 Task: Add Boiron Cantharis 30C to the cart.
Action: Mouse pressed left at (256, 126)
Screenshot: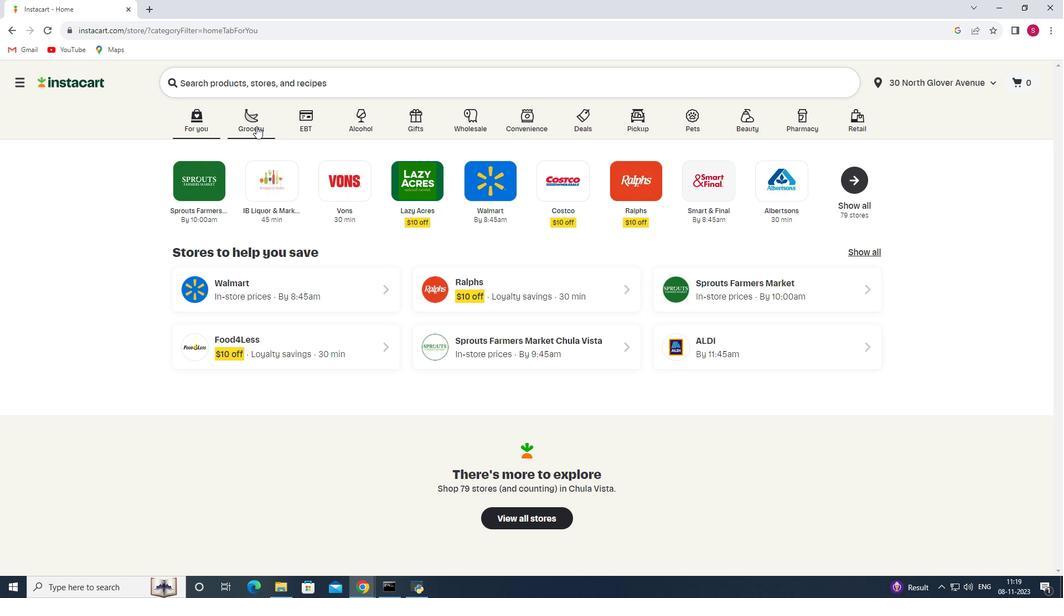 
Action: Mouse moved to (259, 337)
Screenshot: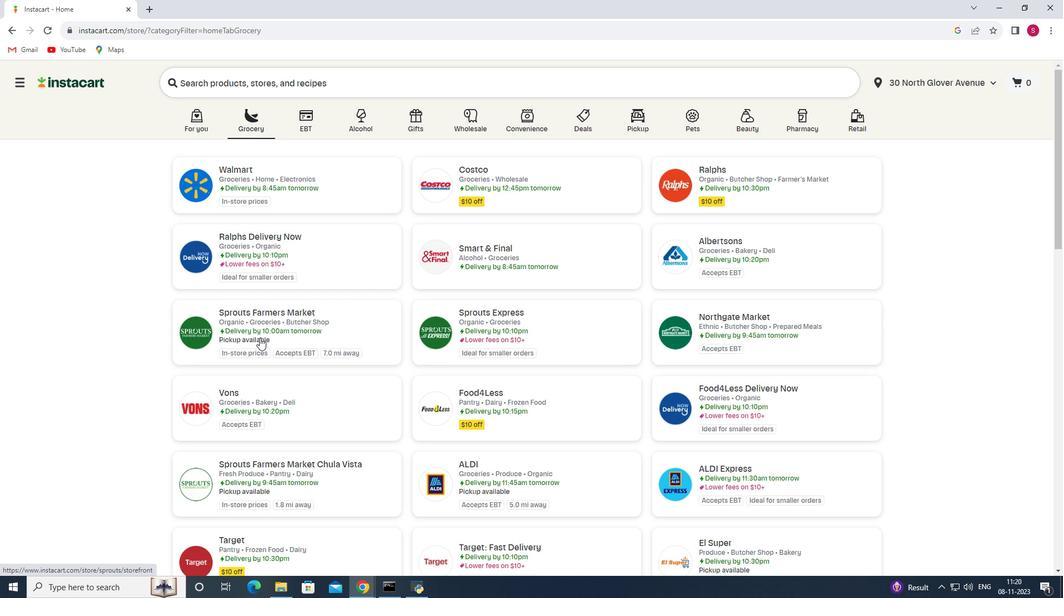 
Action: Mouse pressed left at (259, 337)
Screenshot: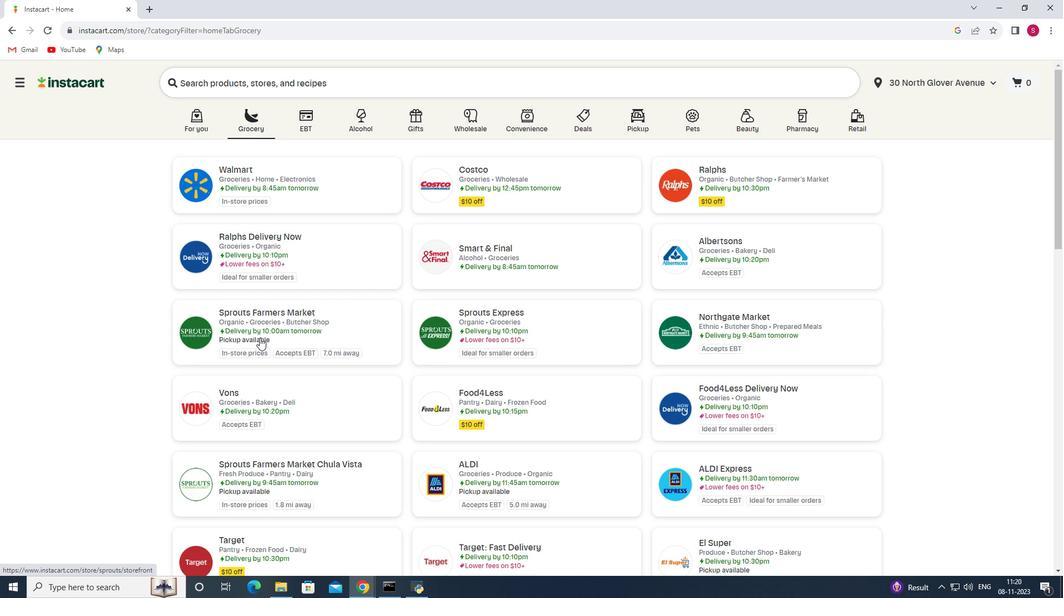 
Action: Mouse moved to (106, 373)
Screenshot: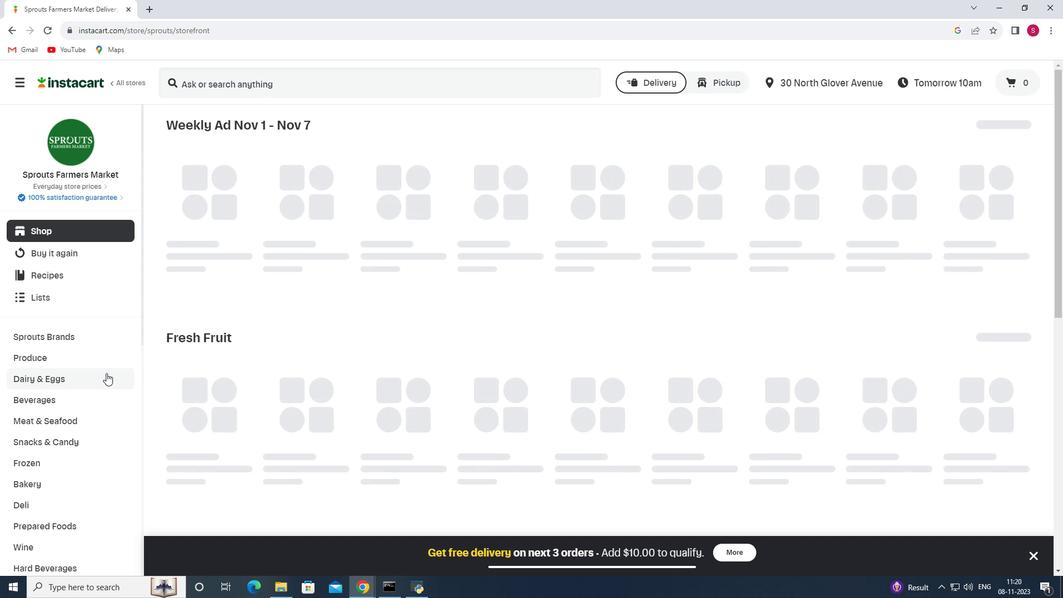 
Action: Mouse scrolled (106, 372) with delta (0, 0)
Screenshot: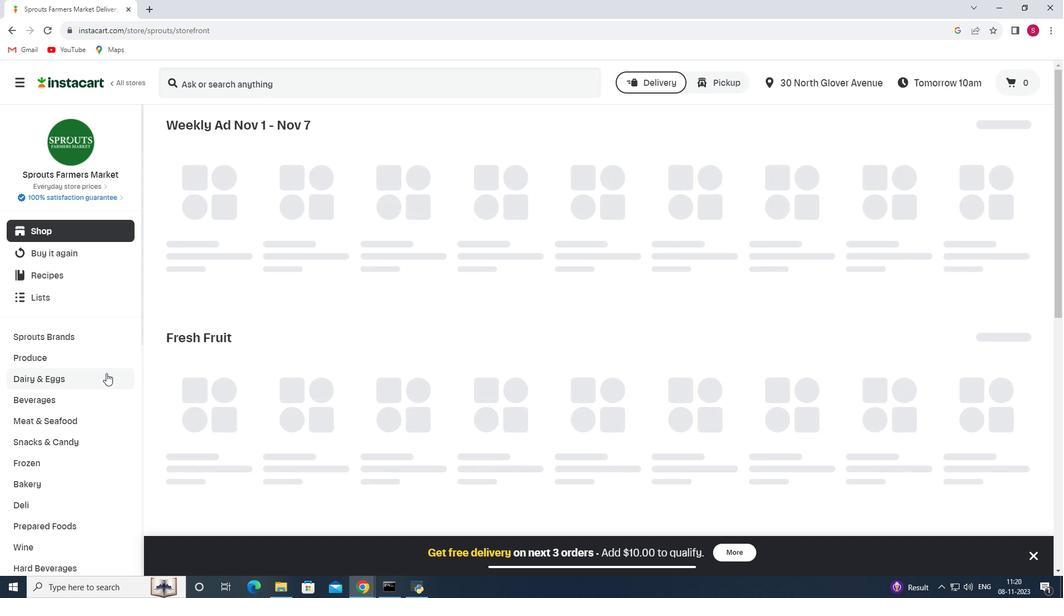 
Action: Mouse scrolled (106, 372) with delta (0, 0)
Screenshot: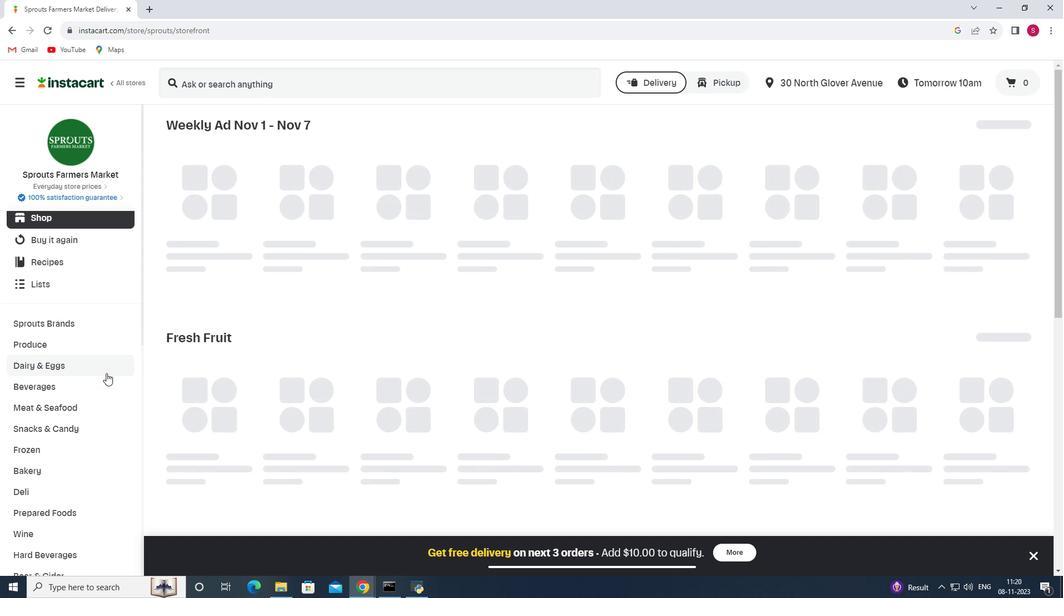 
Action: Mouse scrolled (106, 372) with delta (0, 0)
Screenshot: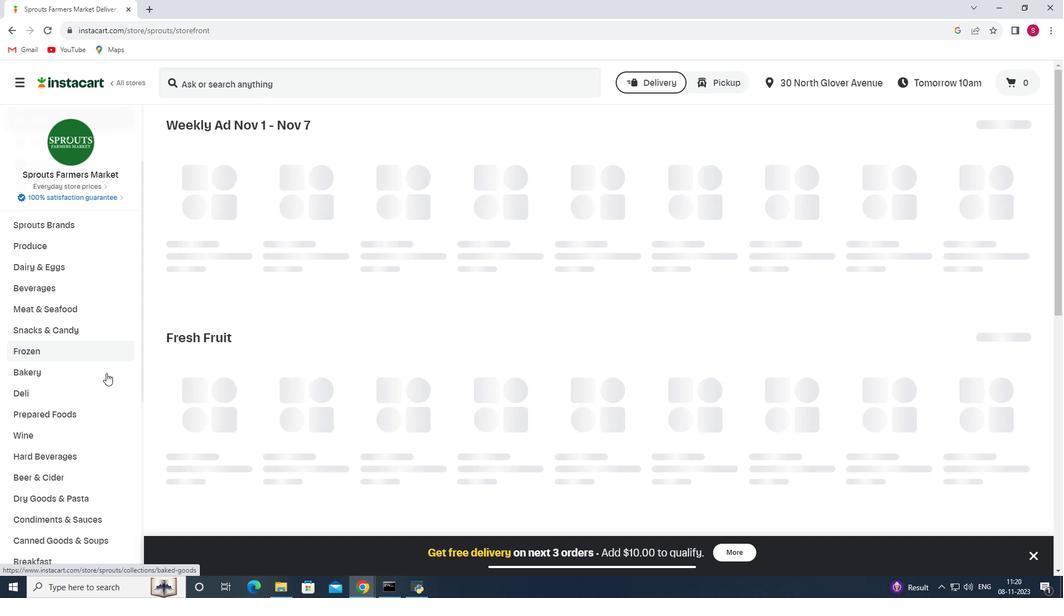 
Action: Mouse moved to (106, 373)
Screenshot: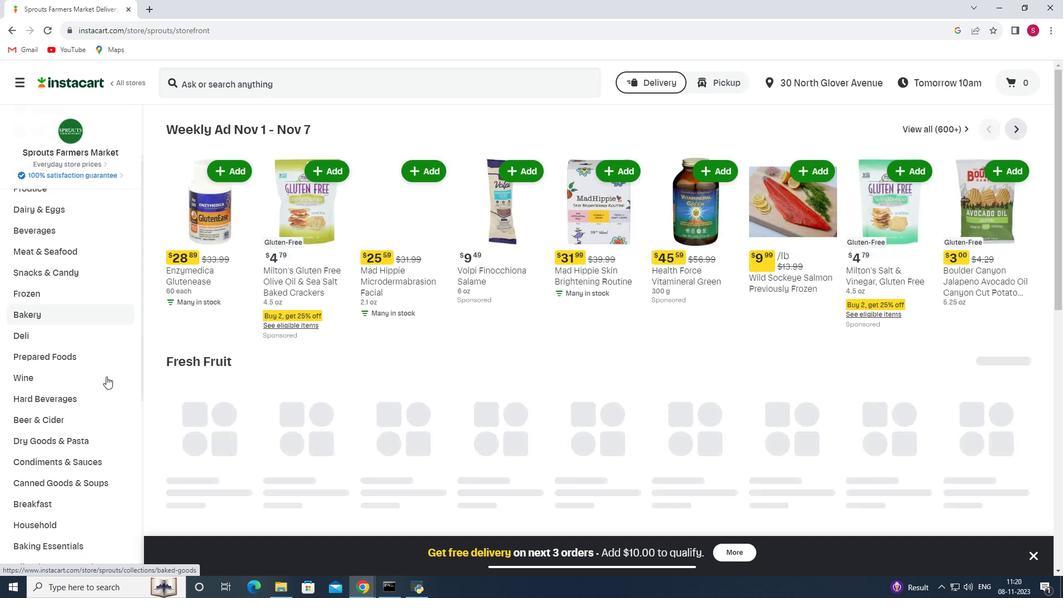 
Action: Mouse scrolled (106, 373) with delta (0, 0)
Screenshot: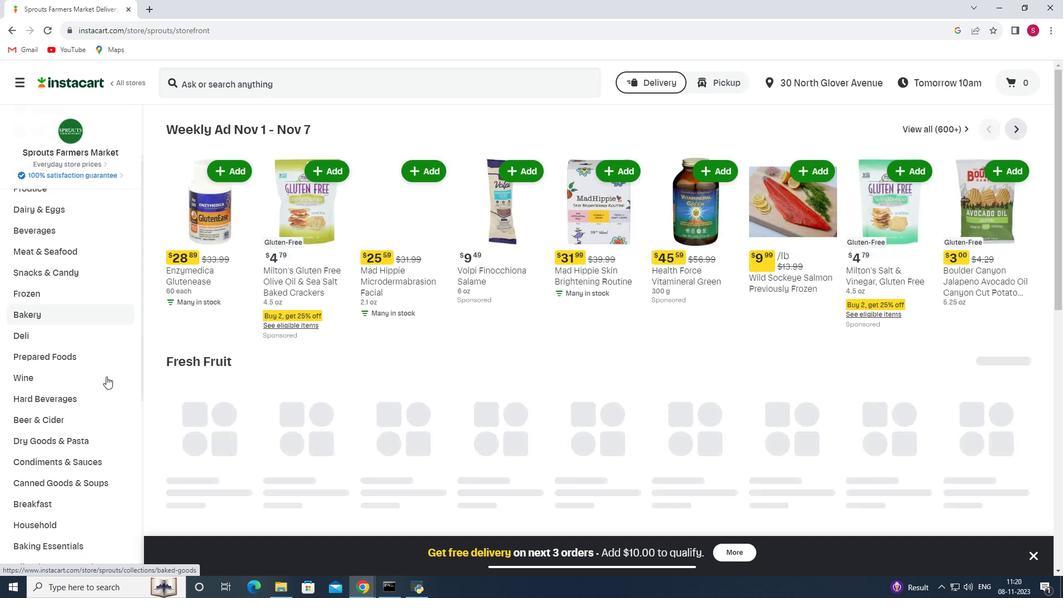 
Action: Mouse moved to (106, 375)
Screenshot: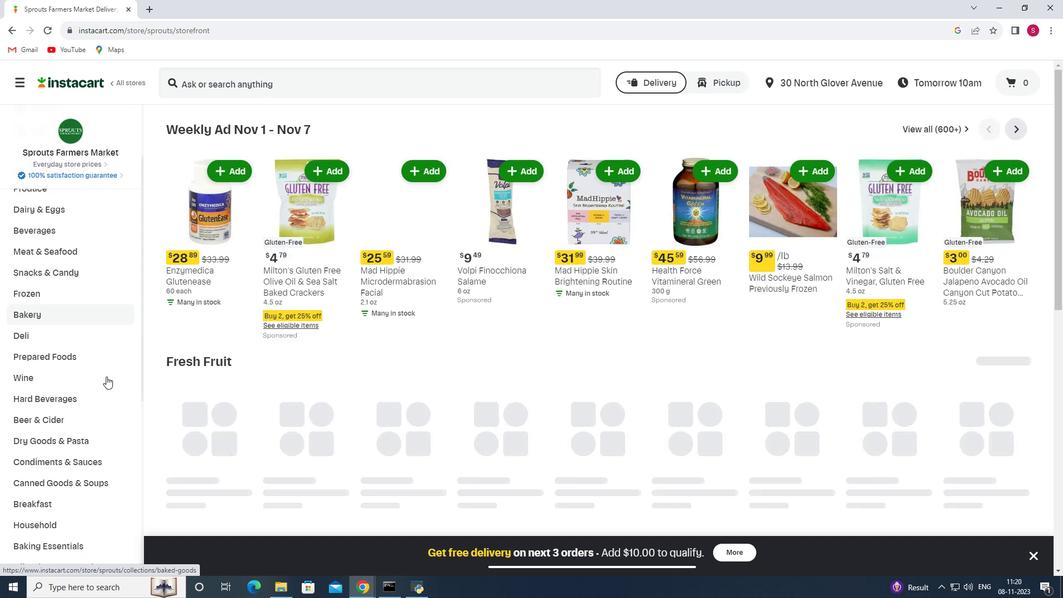 
Action: Mouse scrolled (106, 374) with delta (0, 0)
Screenshot: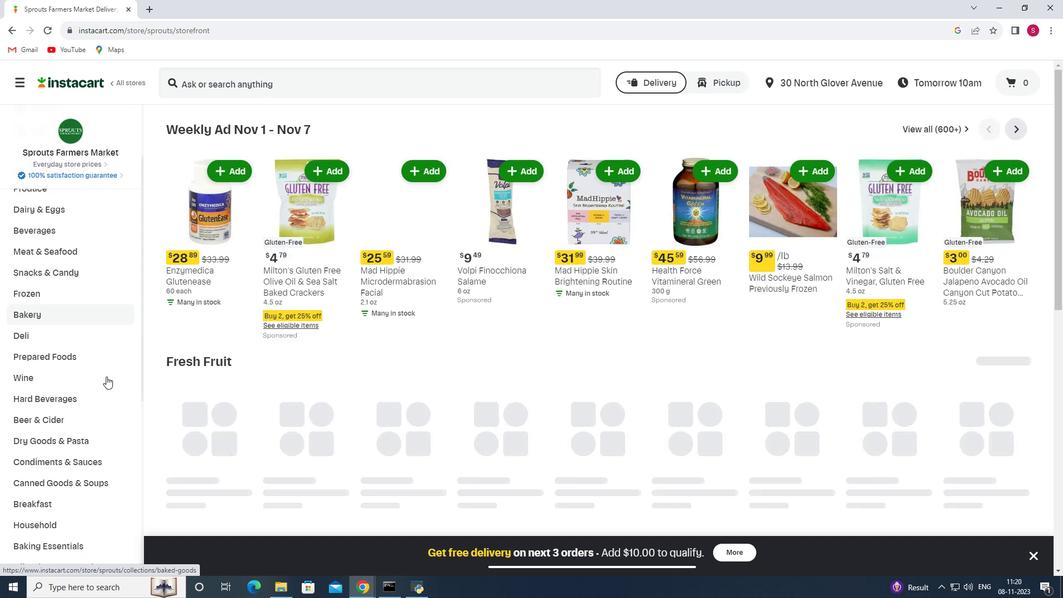 
Action: Mouse moved to (104, 378)
Screenshot: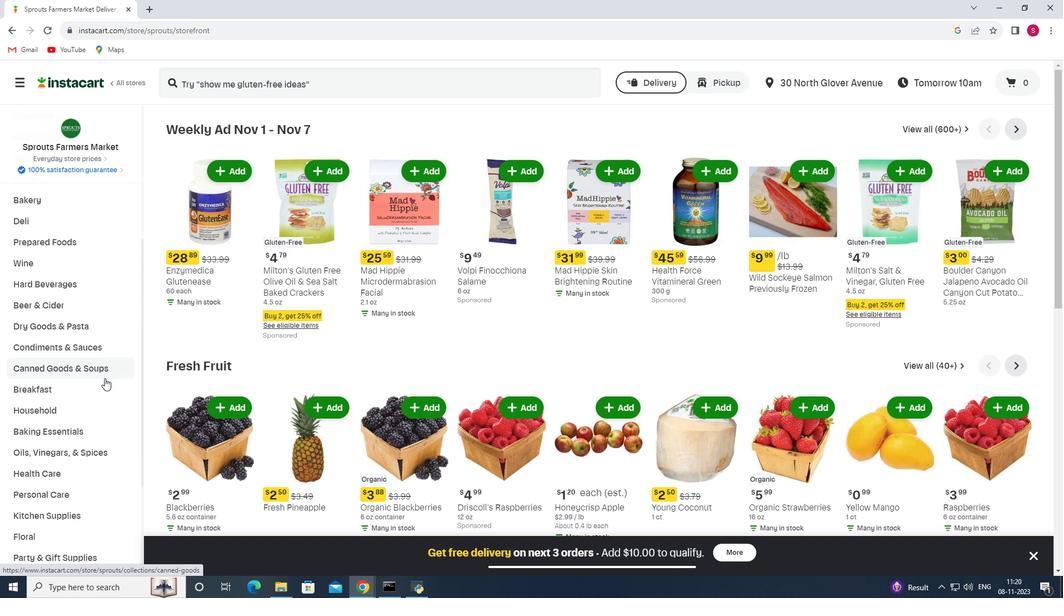 
Action: Mouse scrolled (104, 377) with delta (0, 0)
Screenshot: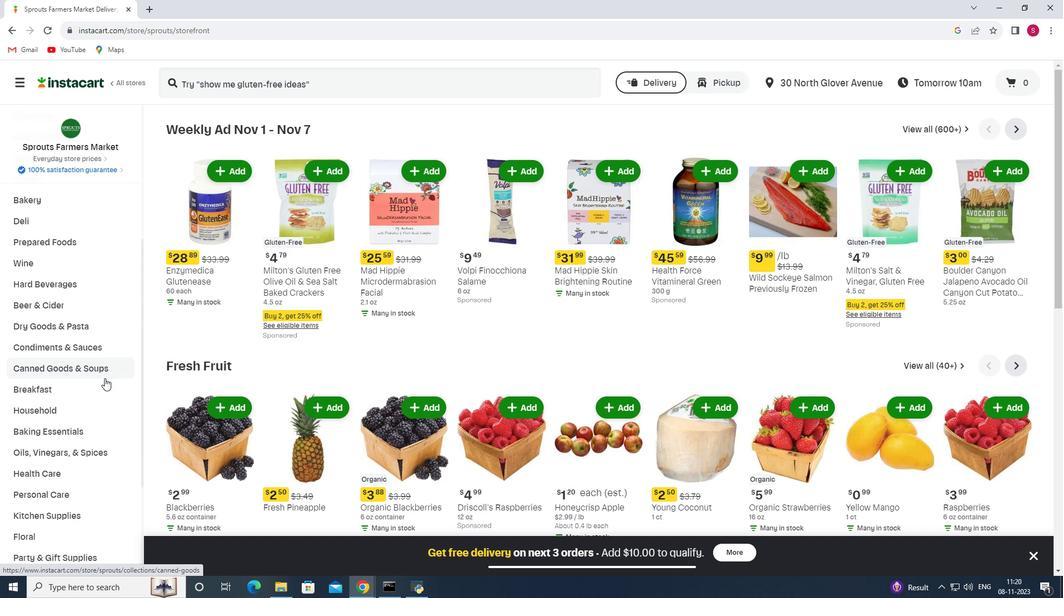 
Action: Mouse scrolled (104, 377) with delta (0, 0)
Screenshot: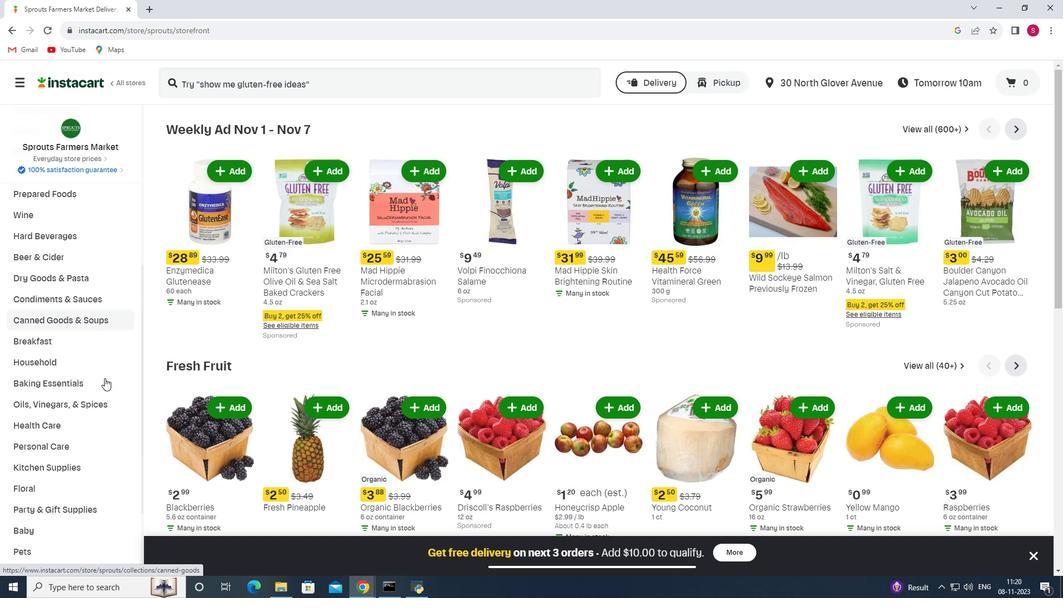 
Action: Mouse moved to (90, 371)
Screenshot: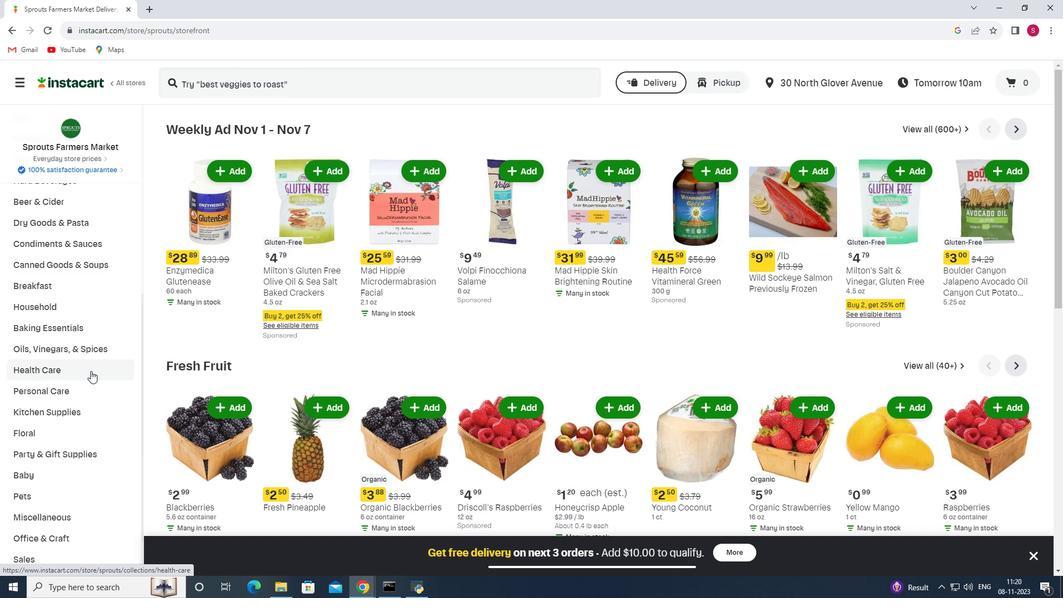 
Action: Mouse pressed left at (90, 371)
Screenshot: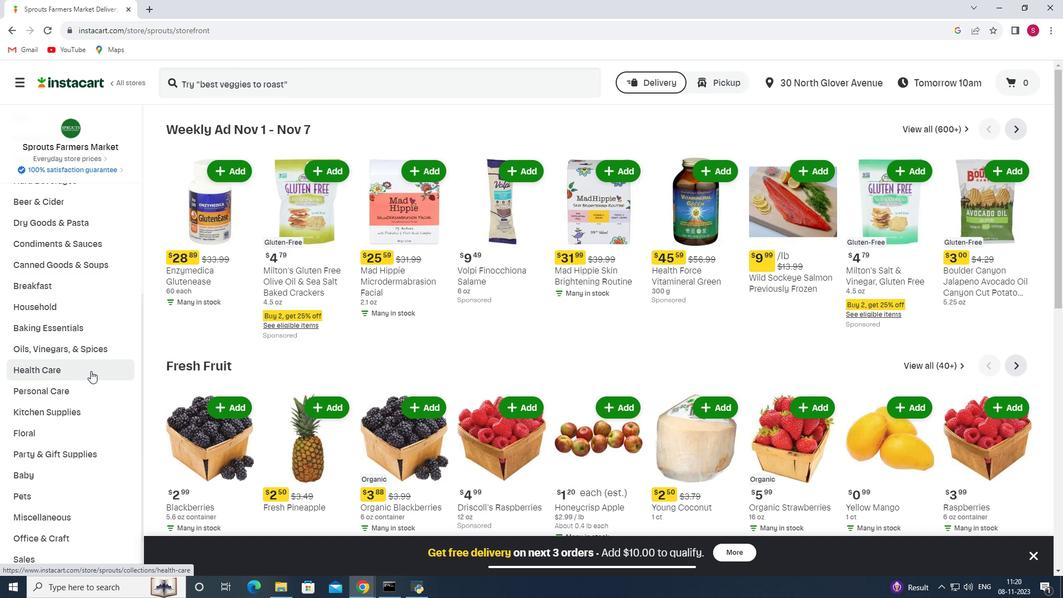 
Action: Mouse moved to (342, 150)
Screenshot: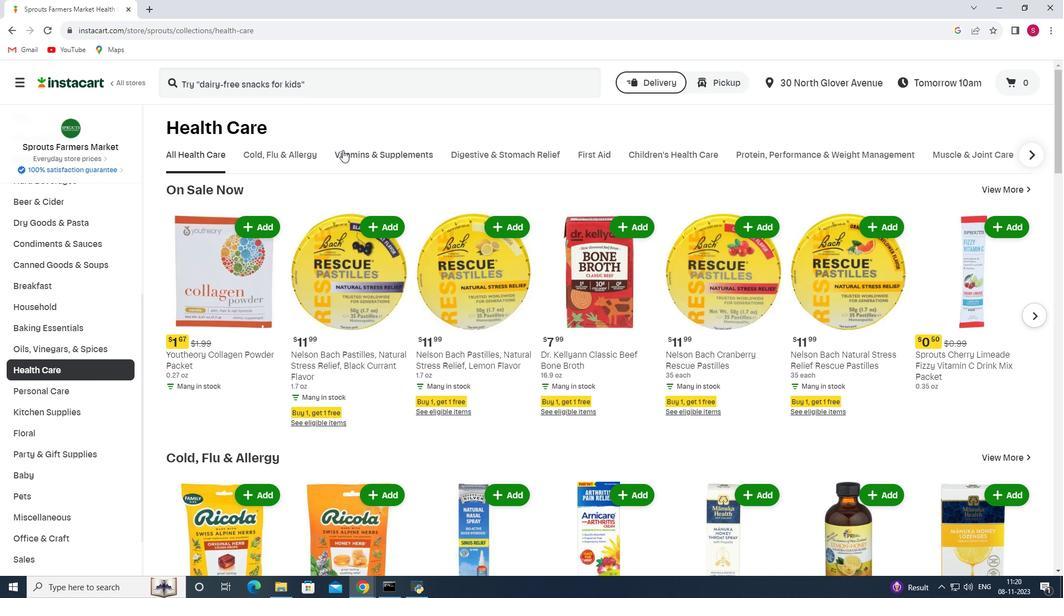
Action: Mouse pressed left at (342, 150)
Screenshot: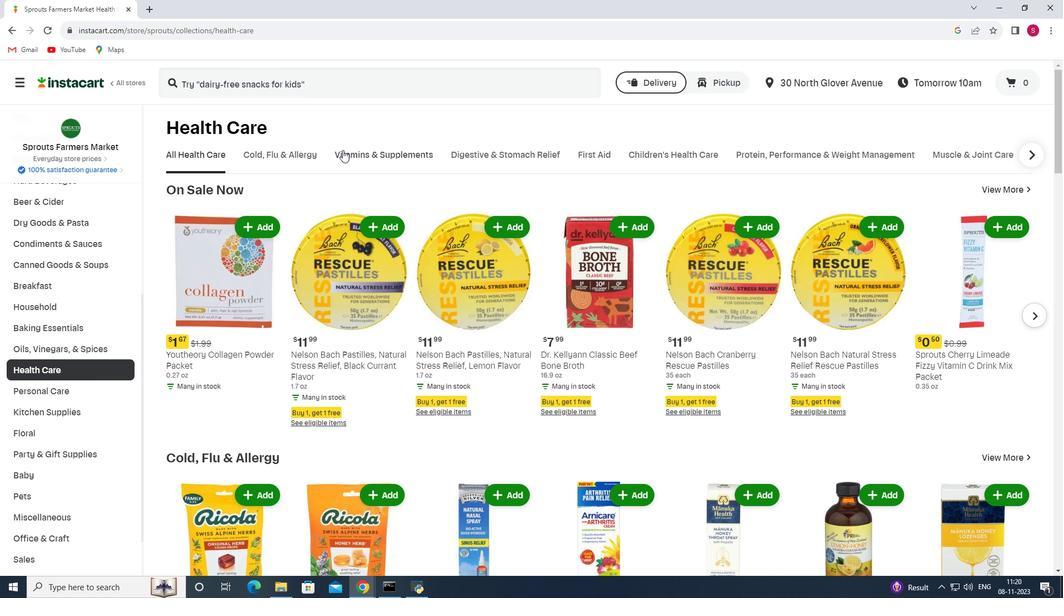 
Action: Mouse moved to (877, 198)
Screenshot: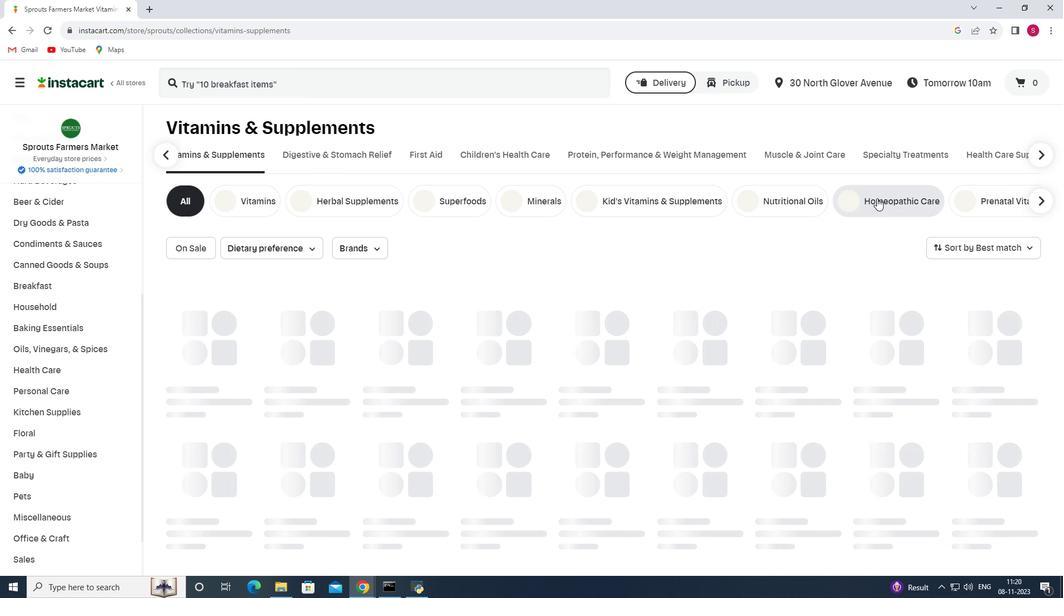 
Action: Mouse pressed left at (877, 198)
Screenshot: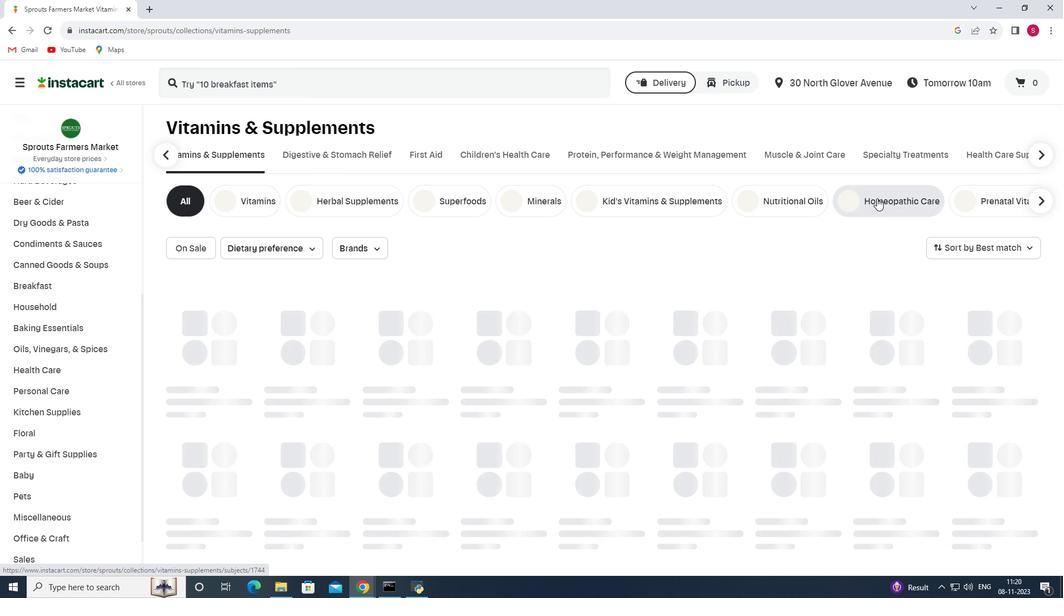 
Action: Mouse moved to (314, 79)
Screenshot: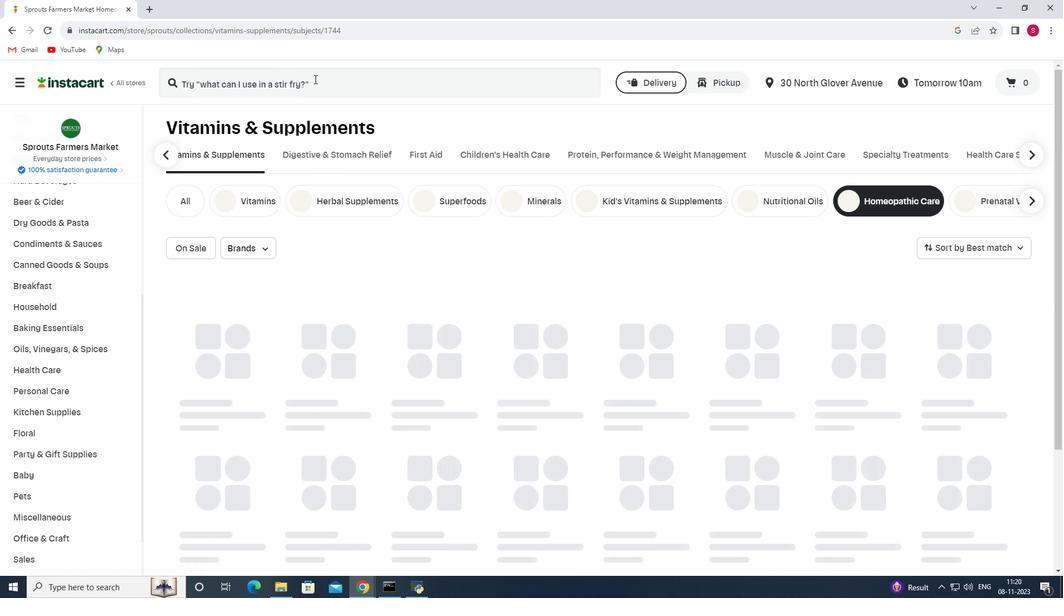 
Action: Mouse pressed left at (314, 79)
Screenshot: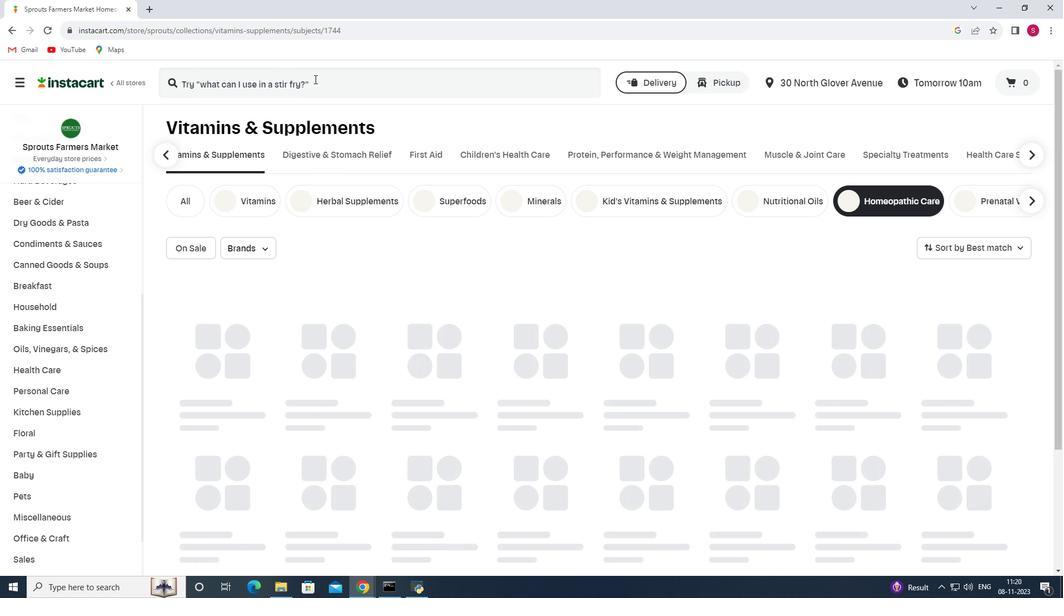 
Action: Key pressed <Key.shift>Boiron<Key.space><Key.shift>Cantharis<Key.space>30<Key.shift>C<Key.enter>
Screenshot: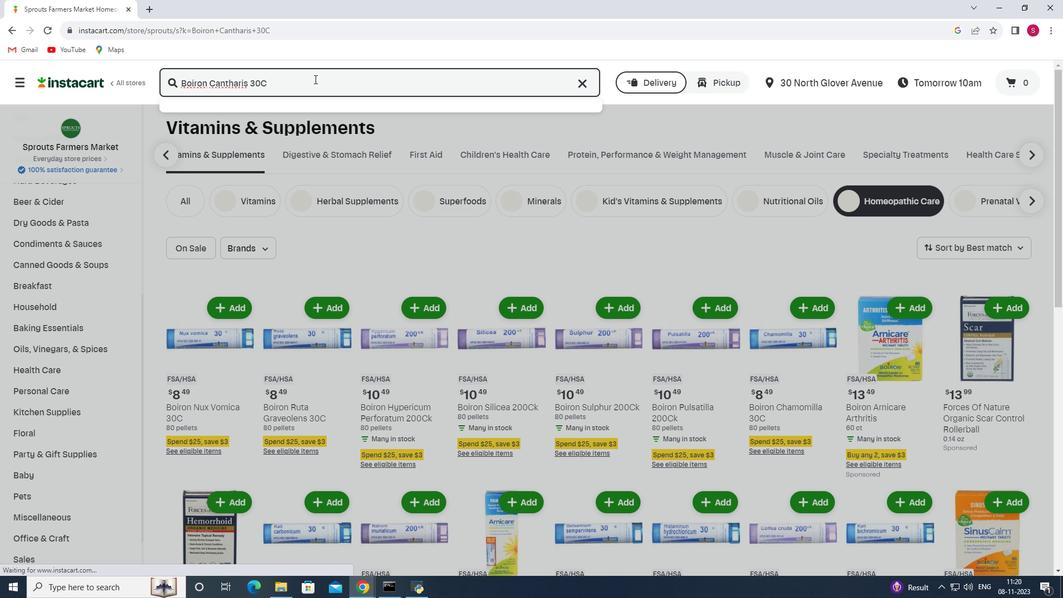 
Action: Mouse moved to (631, 170)
Screenshot: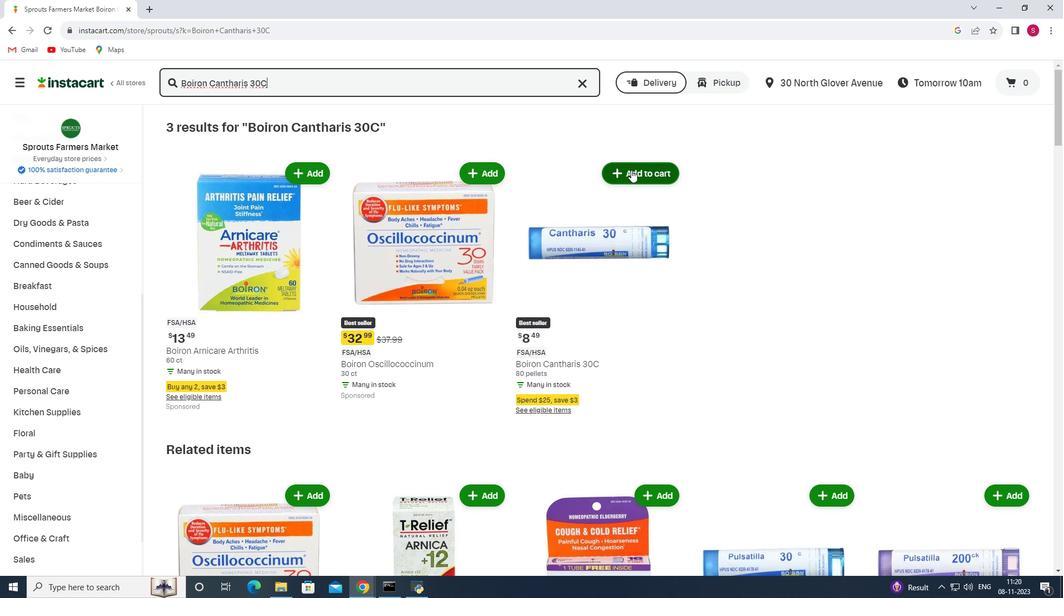 
Action: Mouse pressed left at (631, 170)
Screenshot: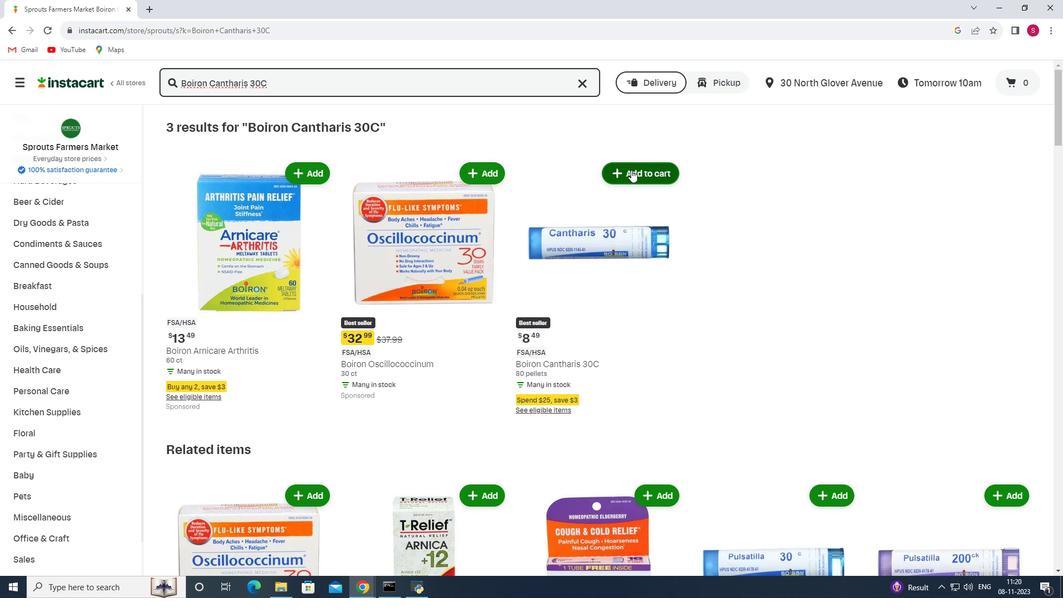 
Action: Mouse moved to (826, 146)
Screenshot: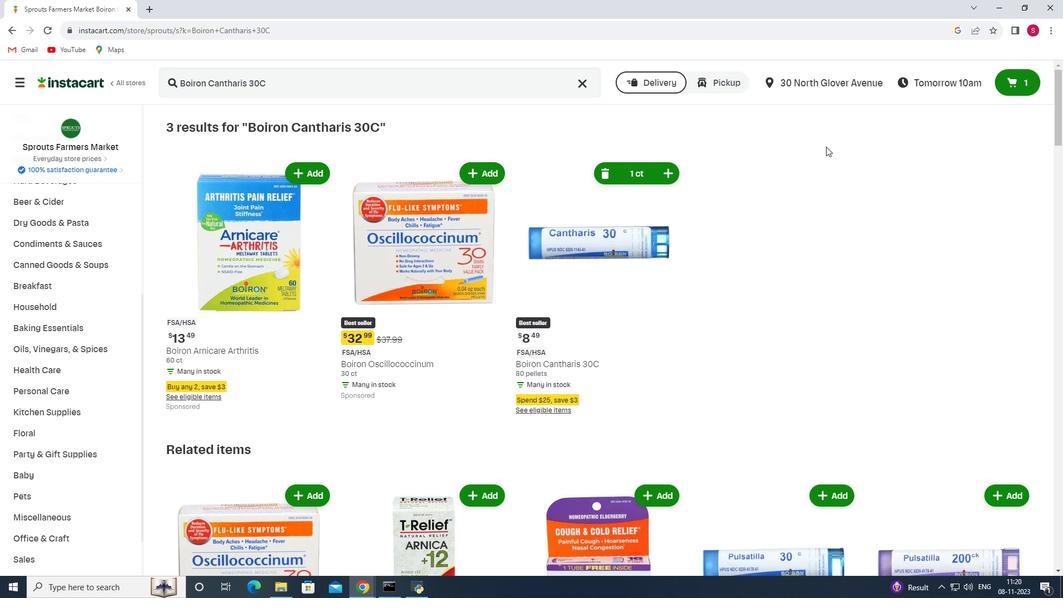 
